 Task: Check how to setup "Filter tickets using views".
Action: Mouse moved to (901, 80)
Screenshot: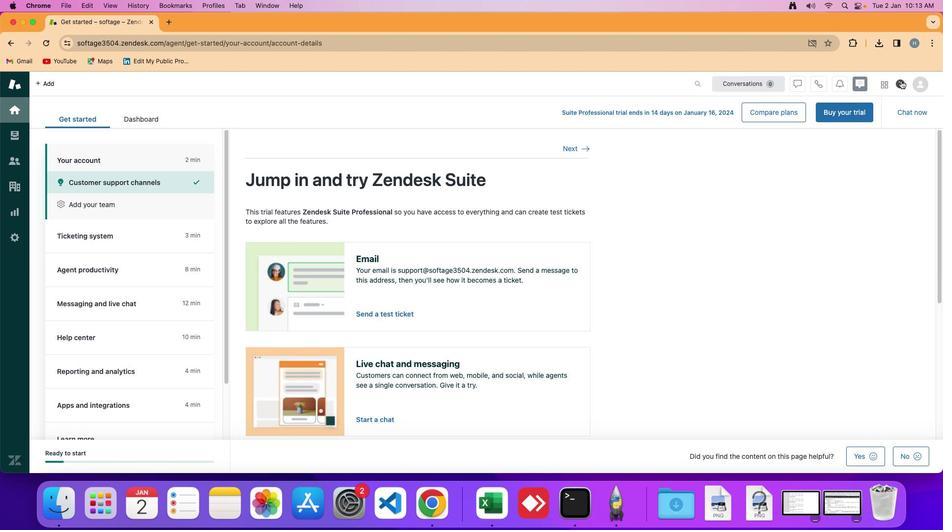 
Action: Mouse pressed left at (901, 80)
Screenshot: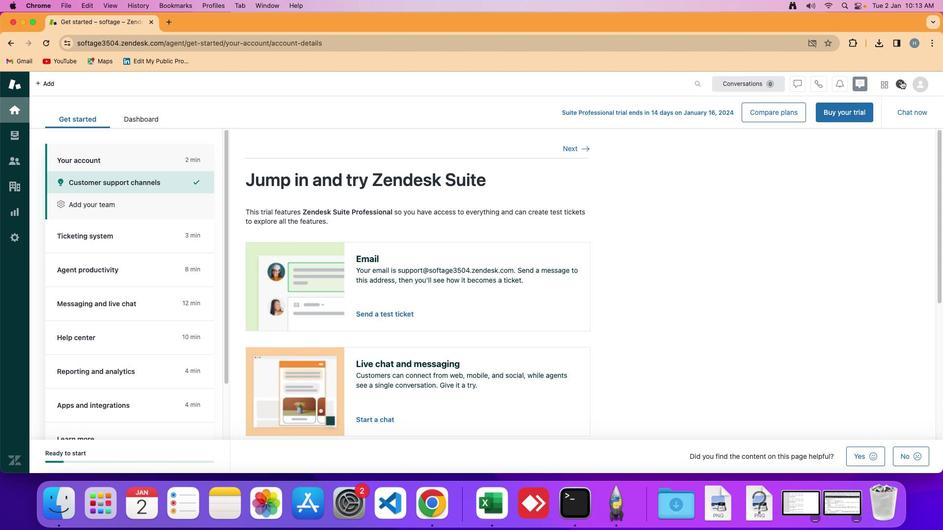 
Action: Mouse moved to (836, 274)
Screenshot: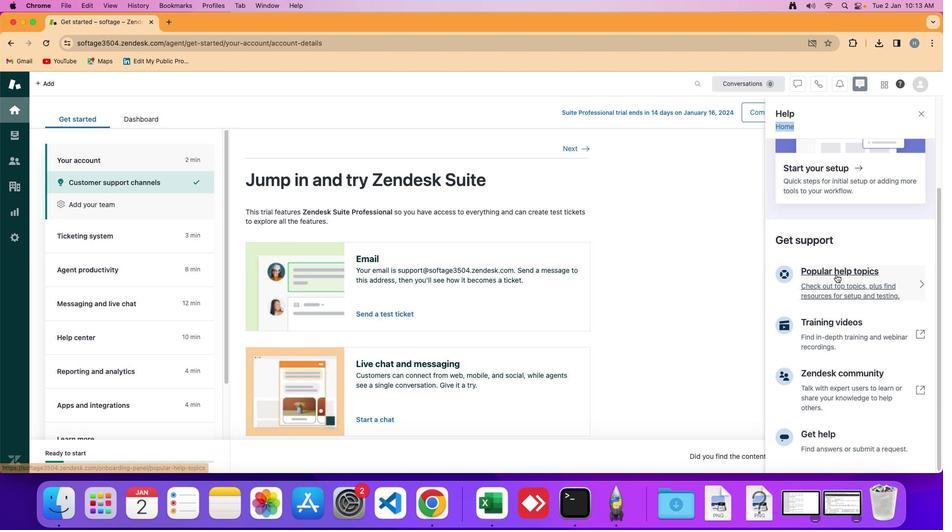
Action: Mouse pressed left at (836, 274)
Screenshot: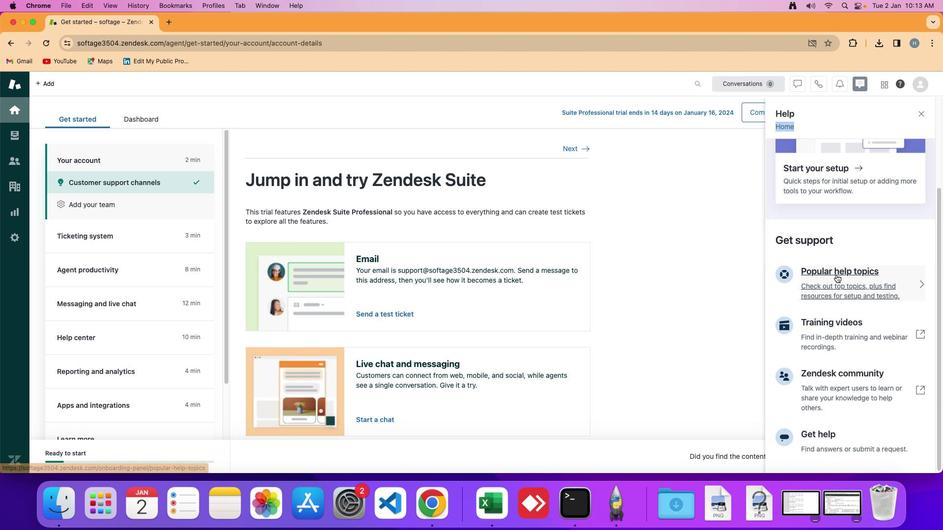 
Action: Mouse moved to (843, 391)
Screenshot: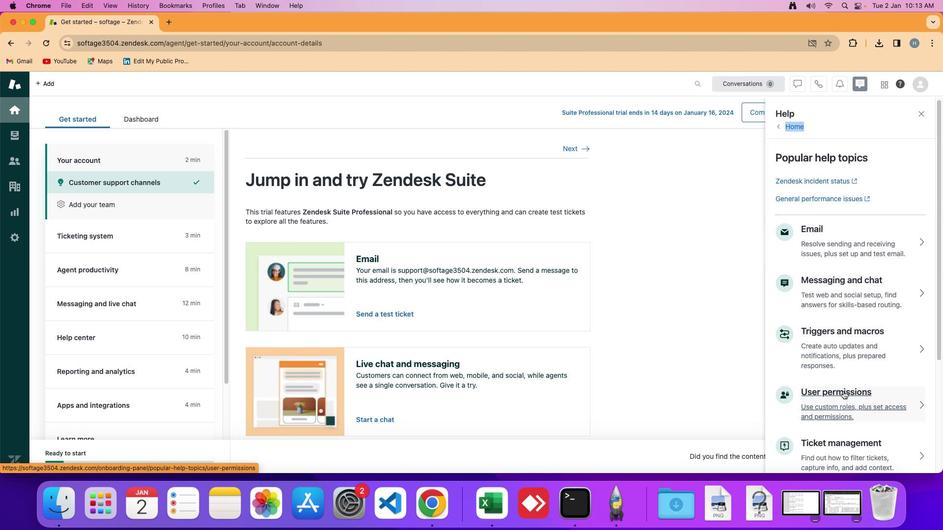
Action: Mouse scrolled (843, 391) with delta (0, 0)
Screenshot: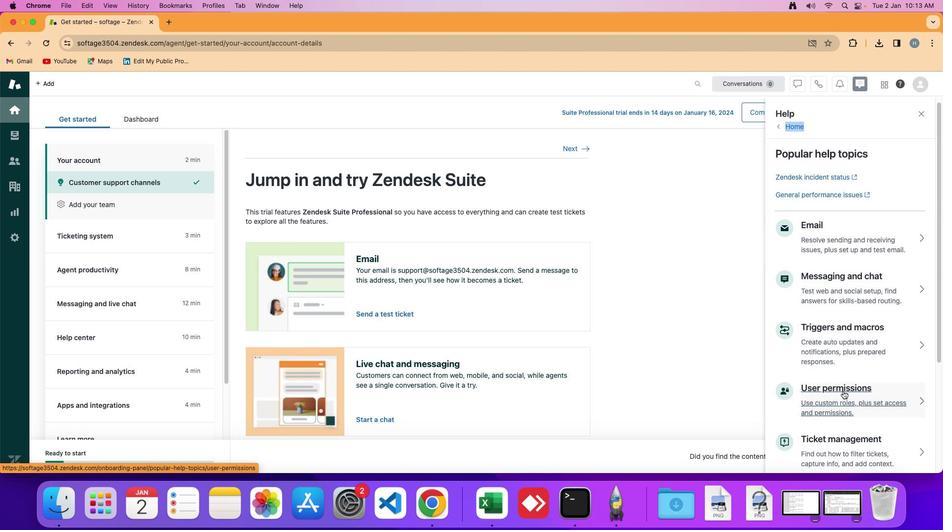 
Action: Mouse scrolled (843, 391) with delta (0, 0)
Screenshot: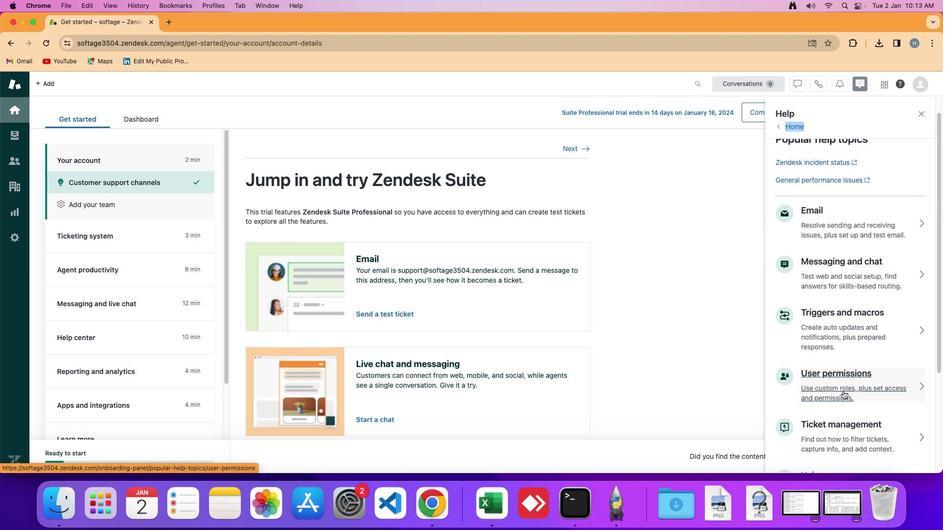 
Action: Mouse scrolled (843, 391) with delta (0, 0)
Screenshot: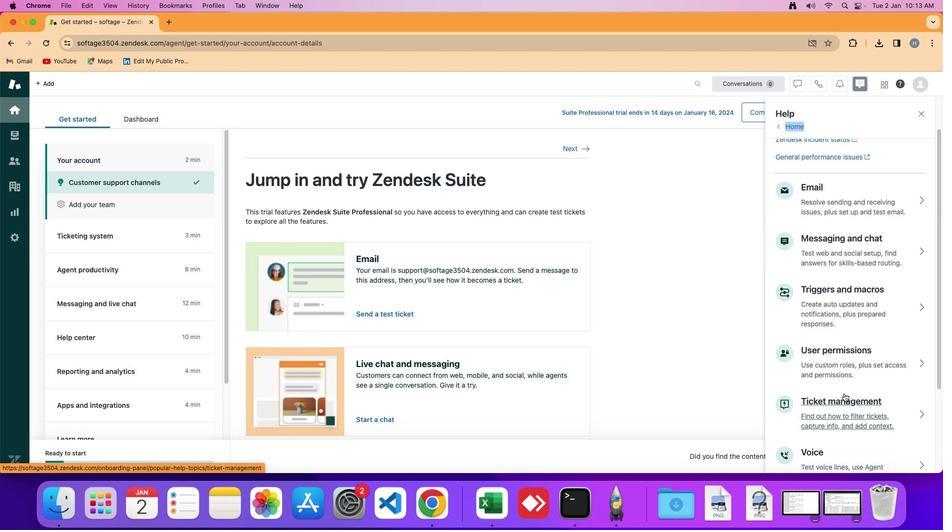 
Action: Mouse moved to (845, 397)
Screenshot: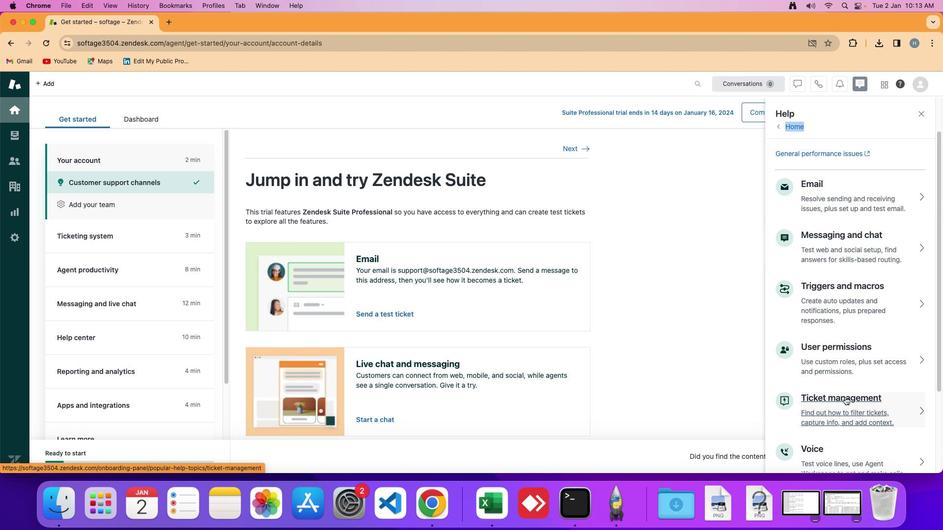 
Action: Mouse pressed left at (845, 397)
Screenshot: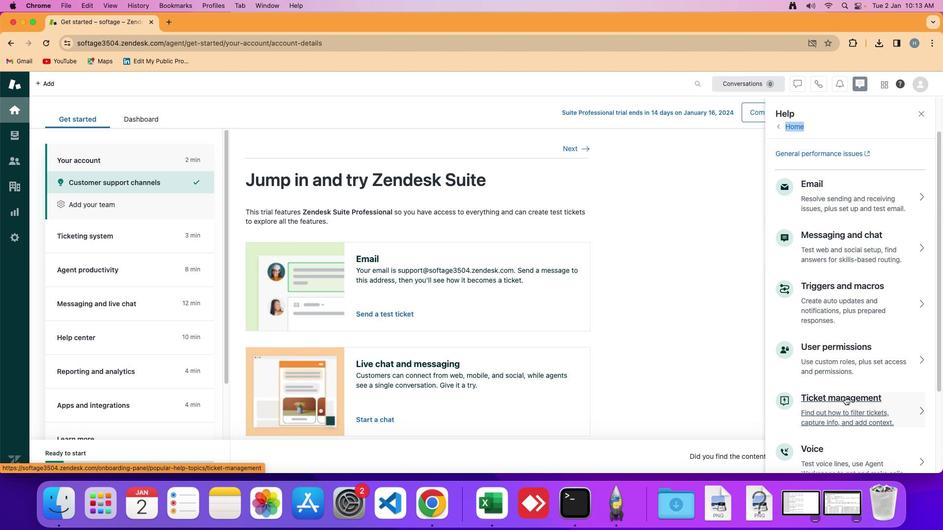 
Action: Mouse moved to (851, 234)
Screenshot: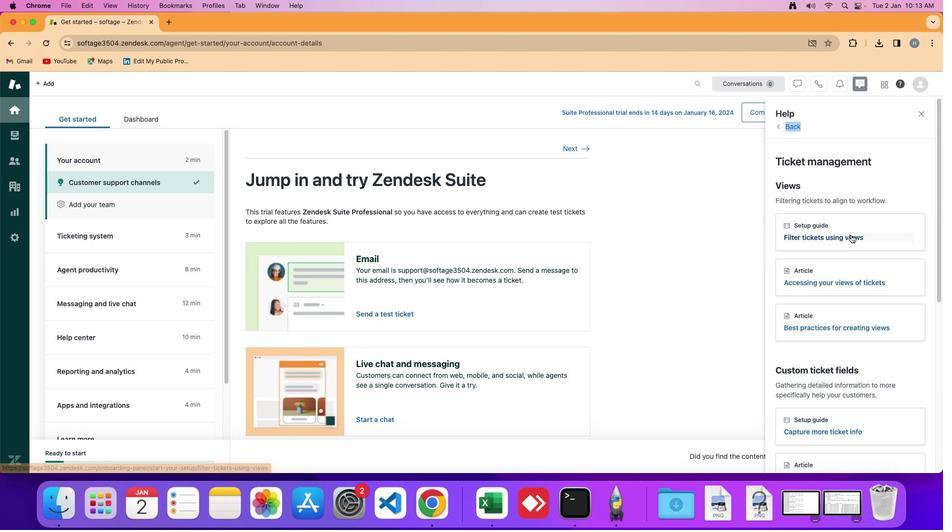 
Action: Mouse pressed left at (851, 234)
Screenshot: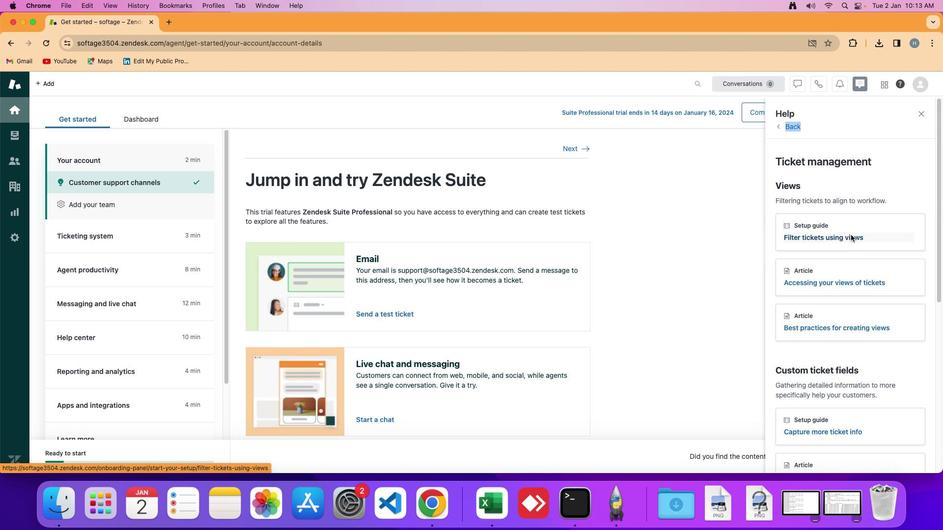 
